 Task: Use the formula "FALSE" in spreadsheet "Project portfolio".
Action: Mouse moved to (305, 279)
Screenshot: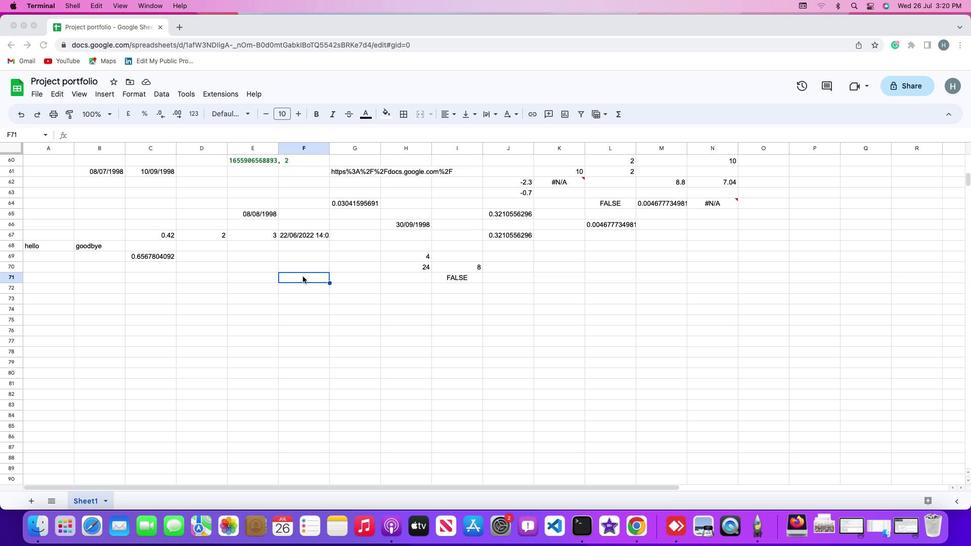 
Action: Mouse pressed left at (305, 279)
Screenshot: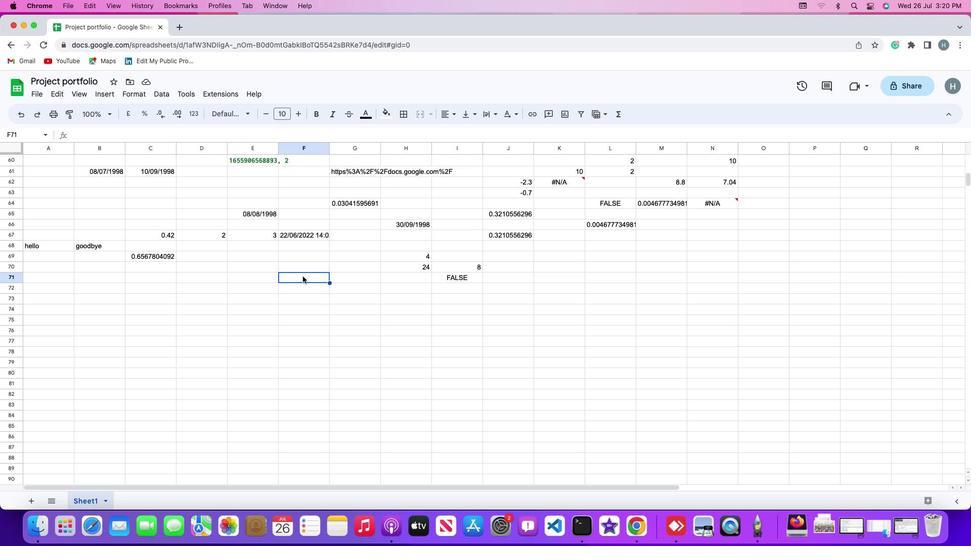 
Action: Mouse moved to (108, 94)
Screenshot: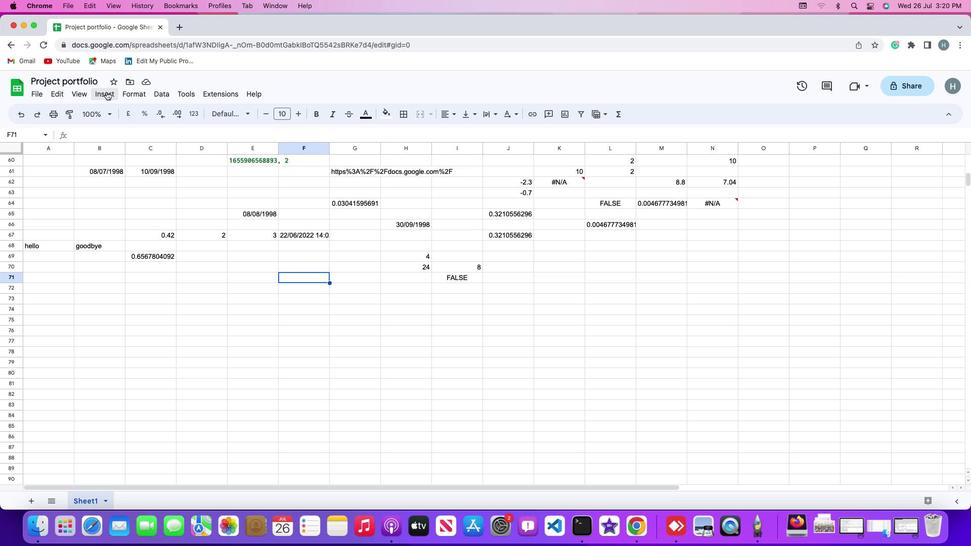 
Action: Mouse pressed left at (108, 94)
Screenshot: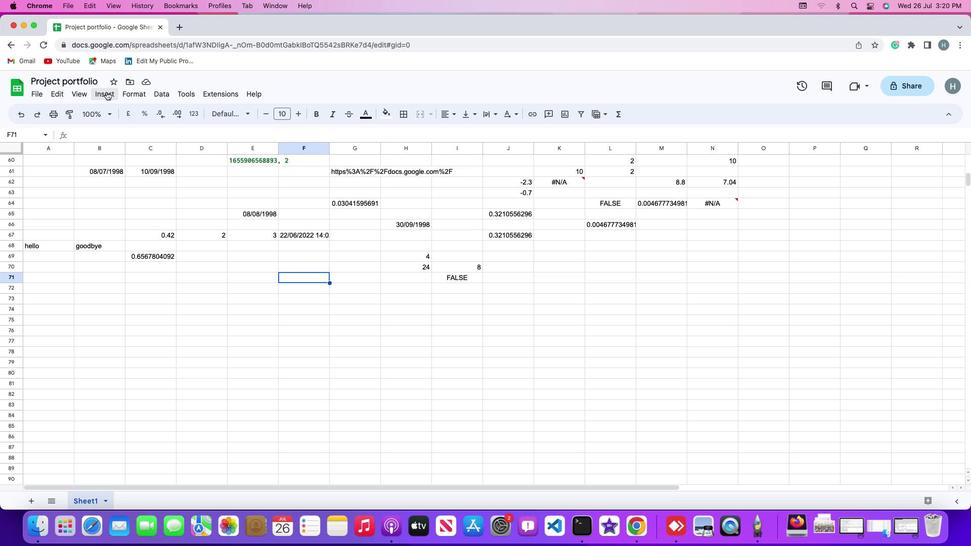 
Action: Mouse moved to (130, 256)
Screenshot: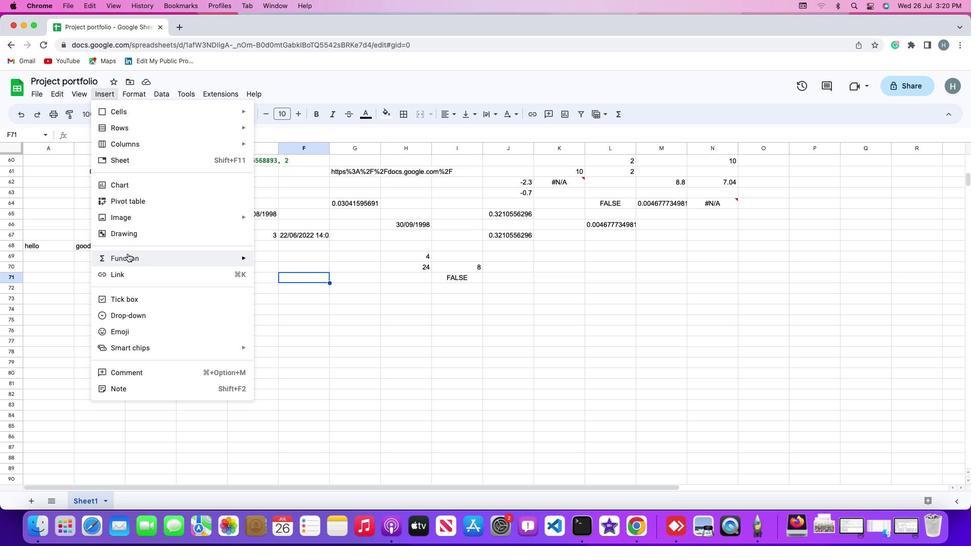 
Action: Mouse pressed left at (130, 256)
Screenshot: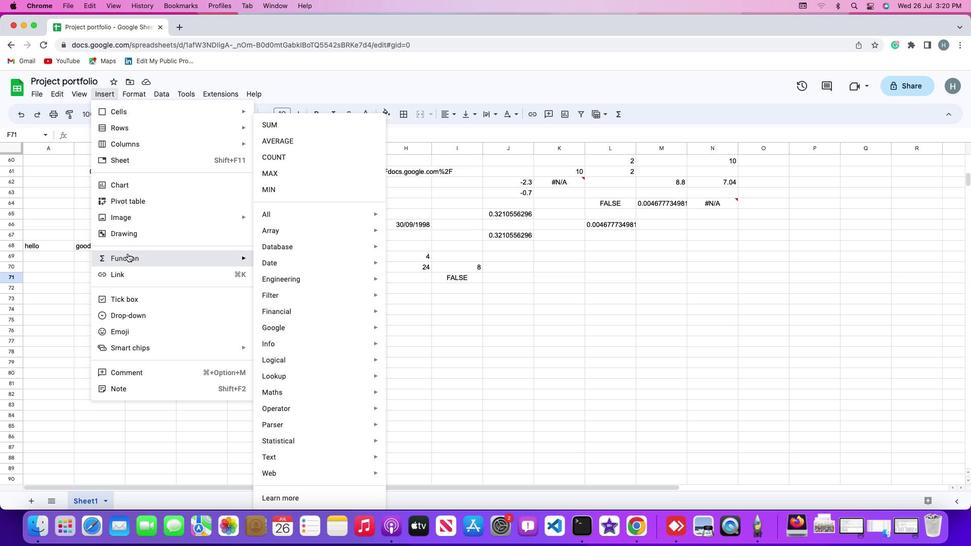
Action: Mouse moved to (294, 217)
Screenshot: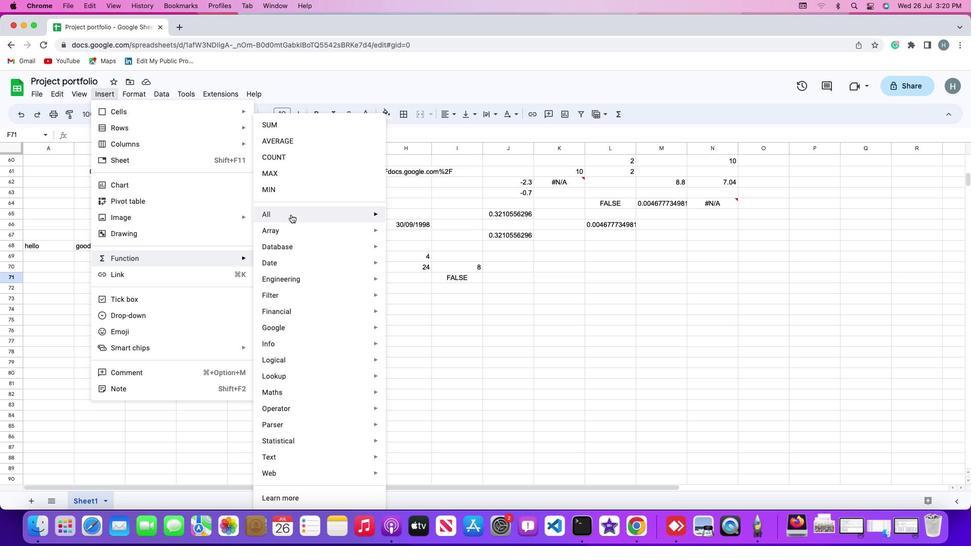 
Action: Mouse pressed left at (294, 217)
Screenshot: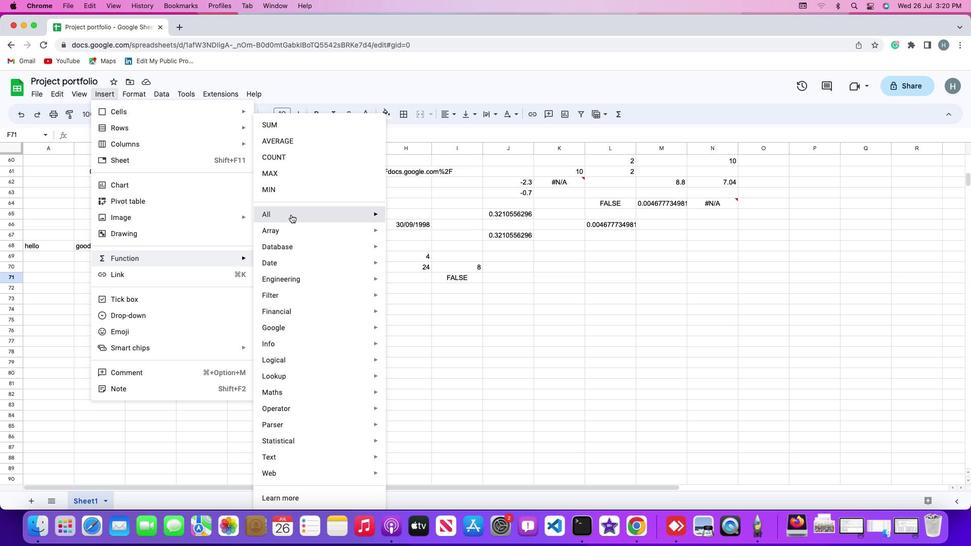 
Action: Mouse moved to (407, 461)
Screenshot: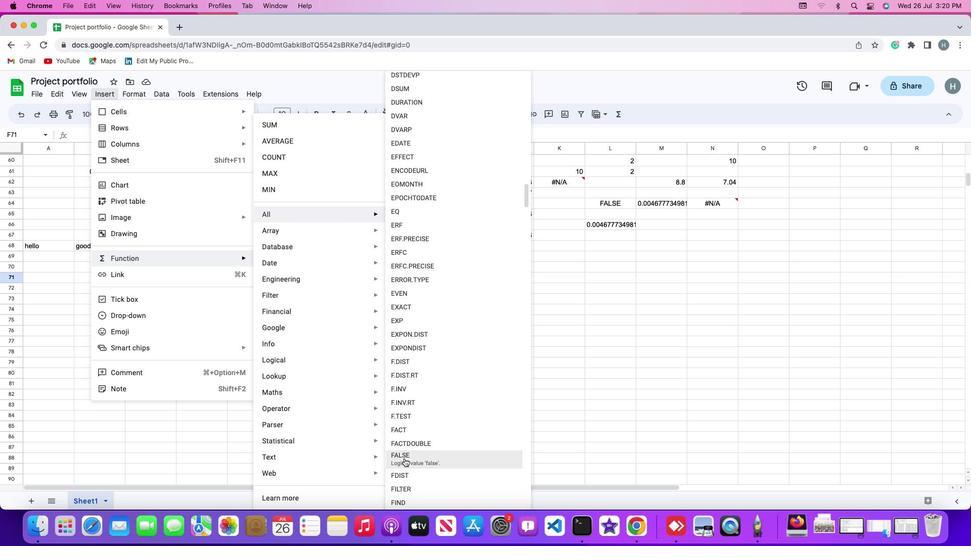 
Action: Mouse pressed left at (407, 461)
Screenshot: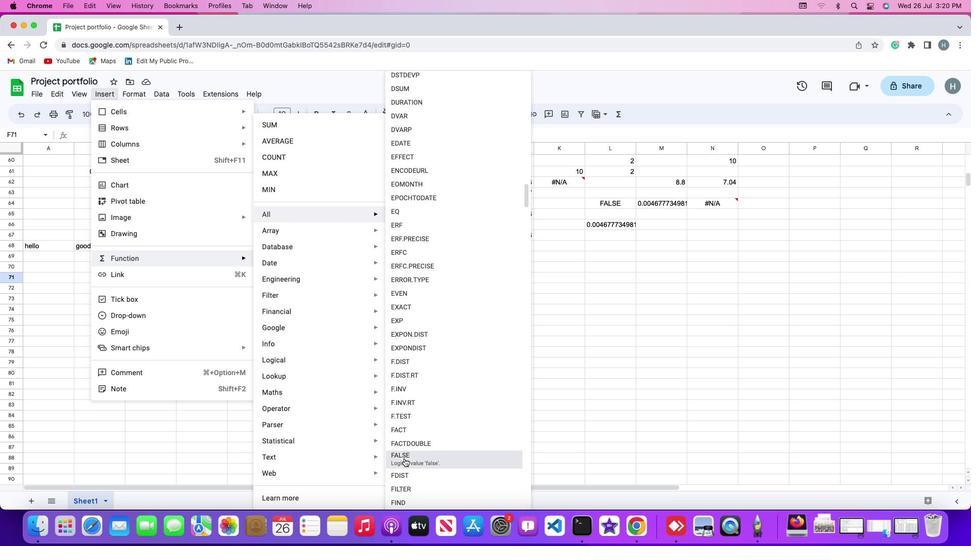 
Action: Mouse moved to (313, 280)
Screenshot: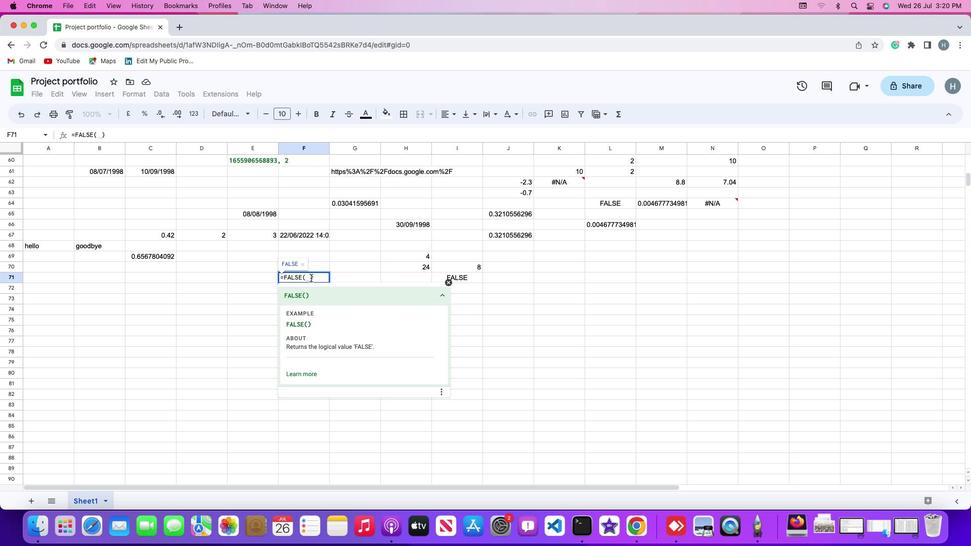 
Action: Key pressed Key.enter
Screenshot: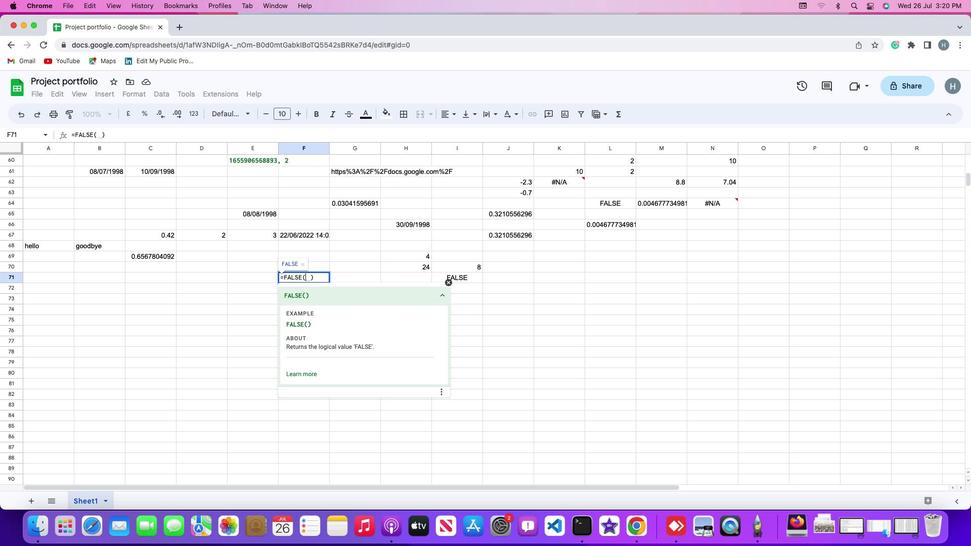 
